 Task: Create Card Event Setup in Board Customer Segmentation to Workspace Brand Management. Create Card Social Media Campaign Execution in Board Data Analytics Techniques to Workspace Brand Management. Create Card Financial Management Review in Board Customer Segmentation and Targeting to Workspace Brand Management
Action: Mouse moved to (426, 542)
Screenshot: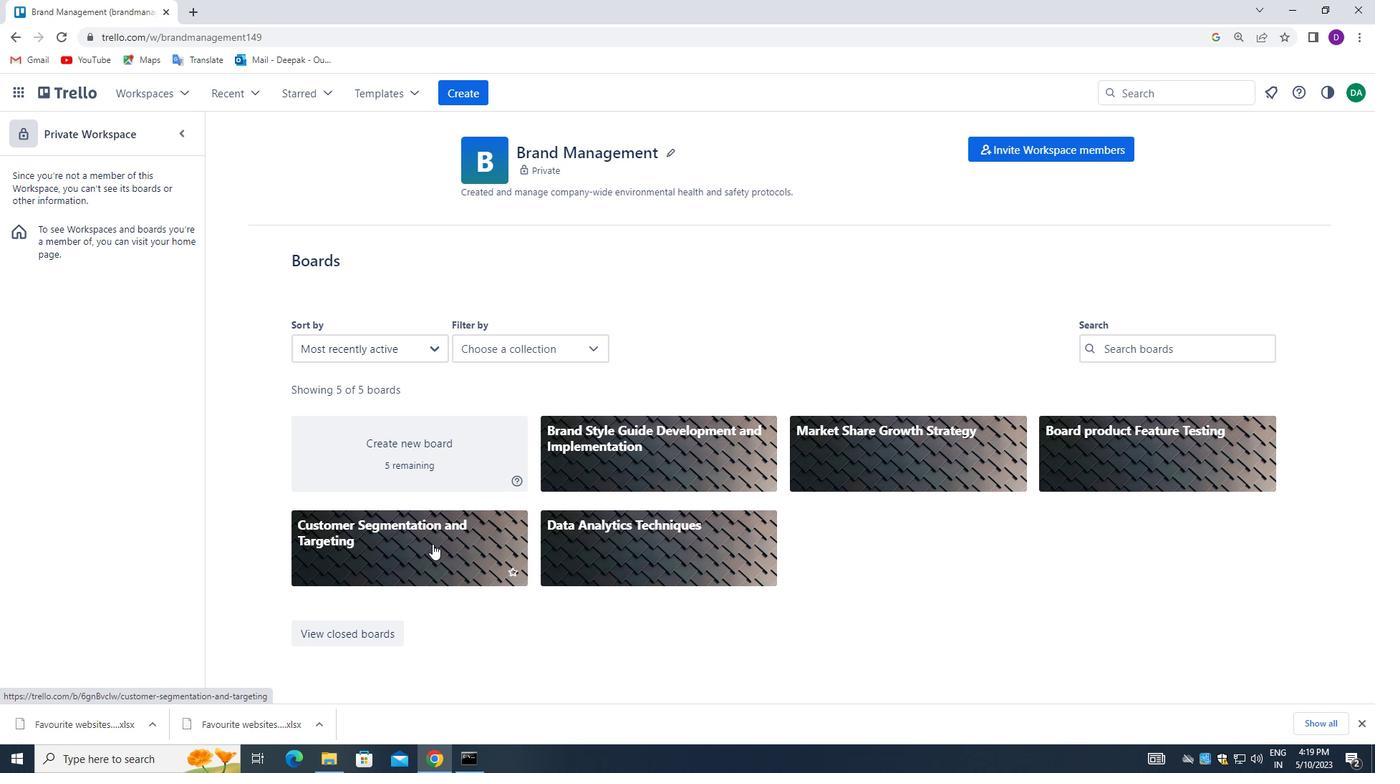 
Action: Mouse pressed left at (426, 542)
Screenshot: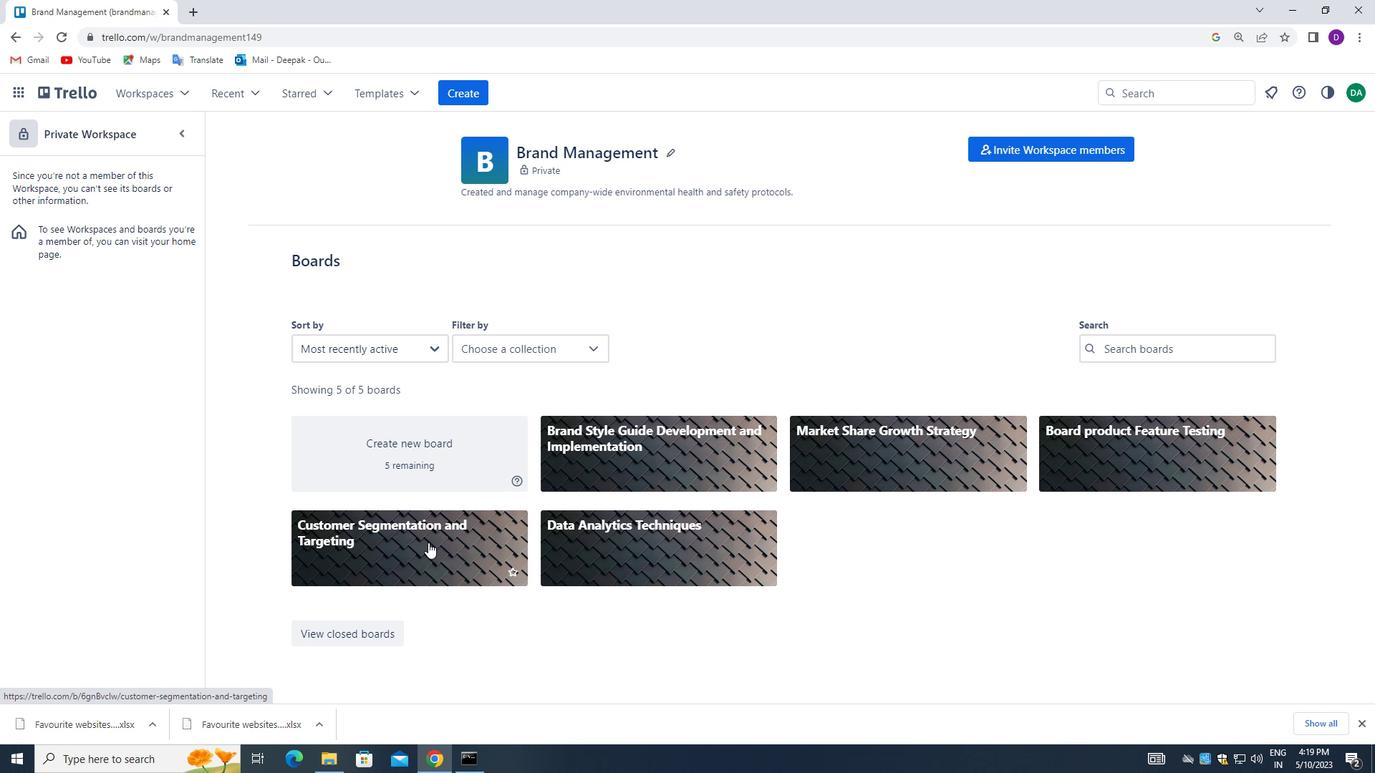 
Action: Mouse moved to (1151, 214)
Screenshot: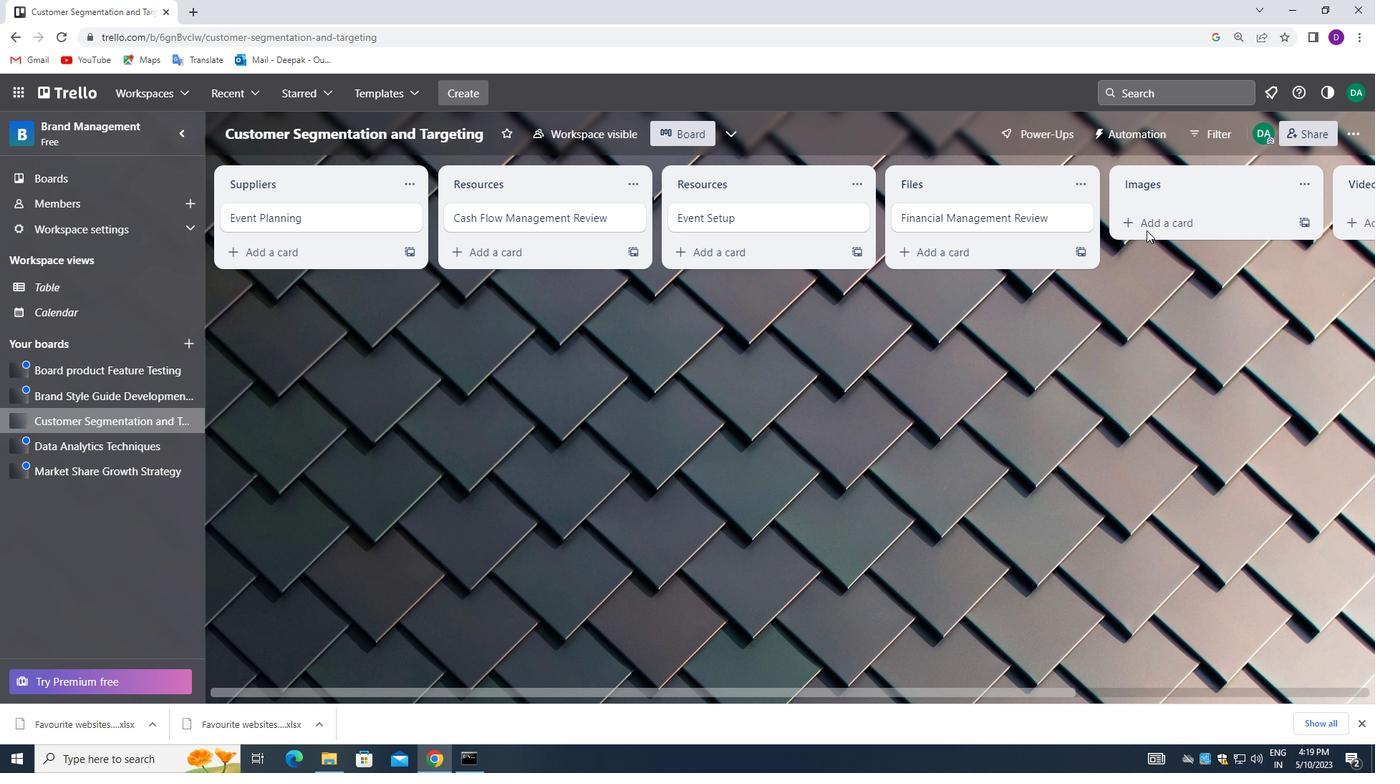 
Action: Mouse pressed left at (1151, 214)
Screenshot: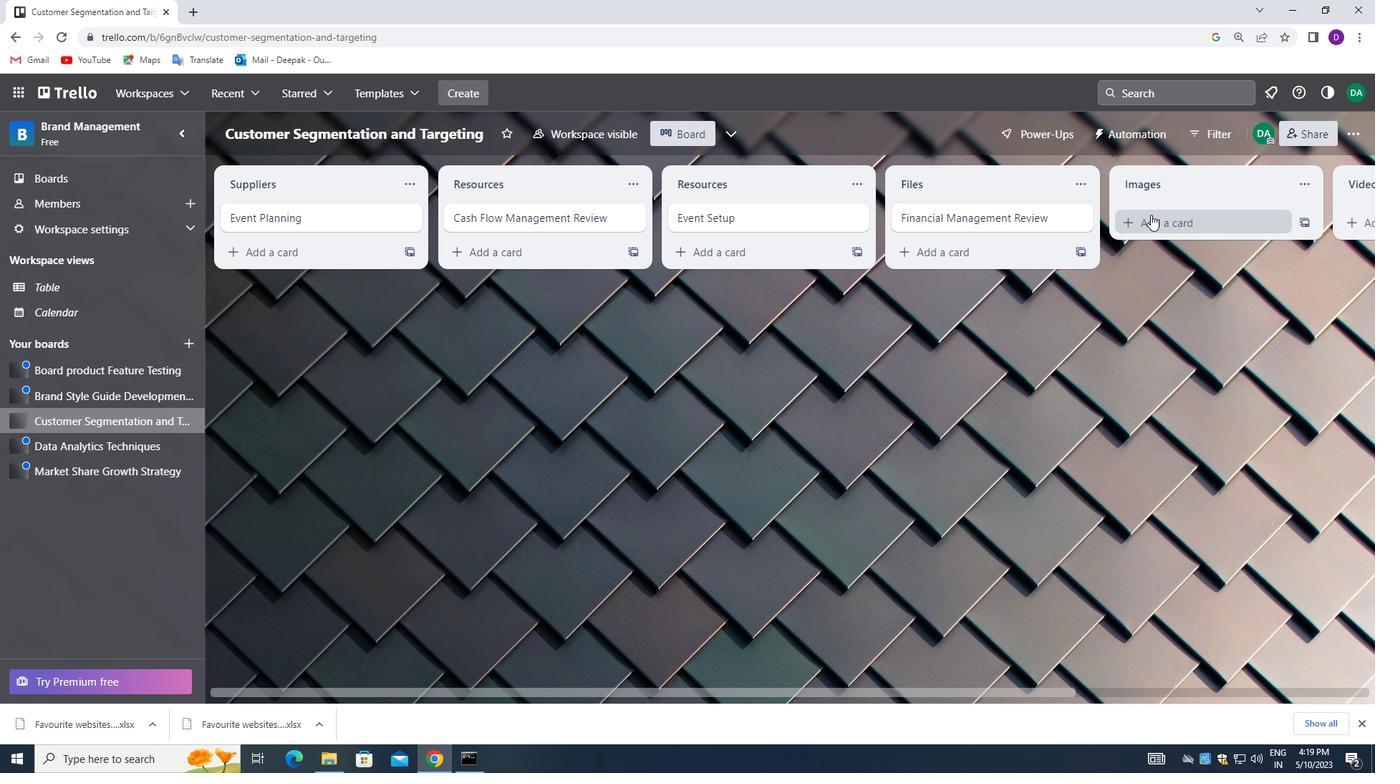 
Action: Mouse moved to (1150, 221)
Screenshot: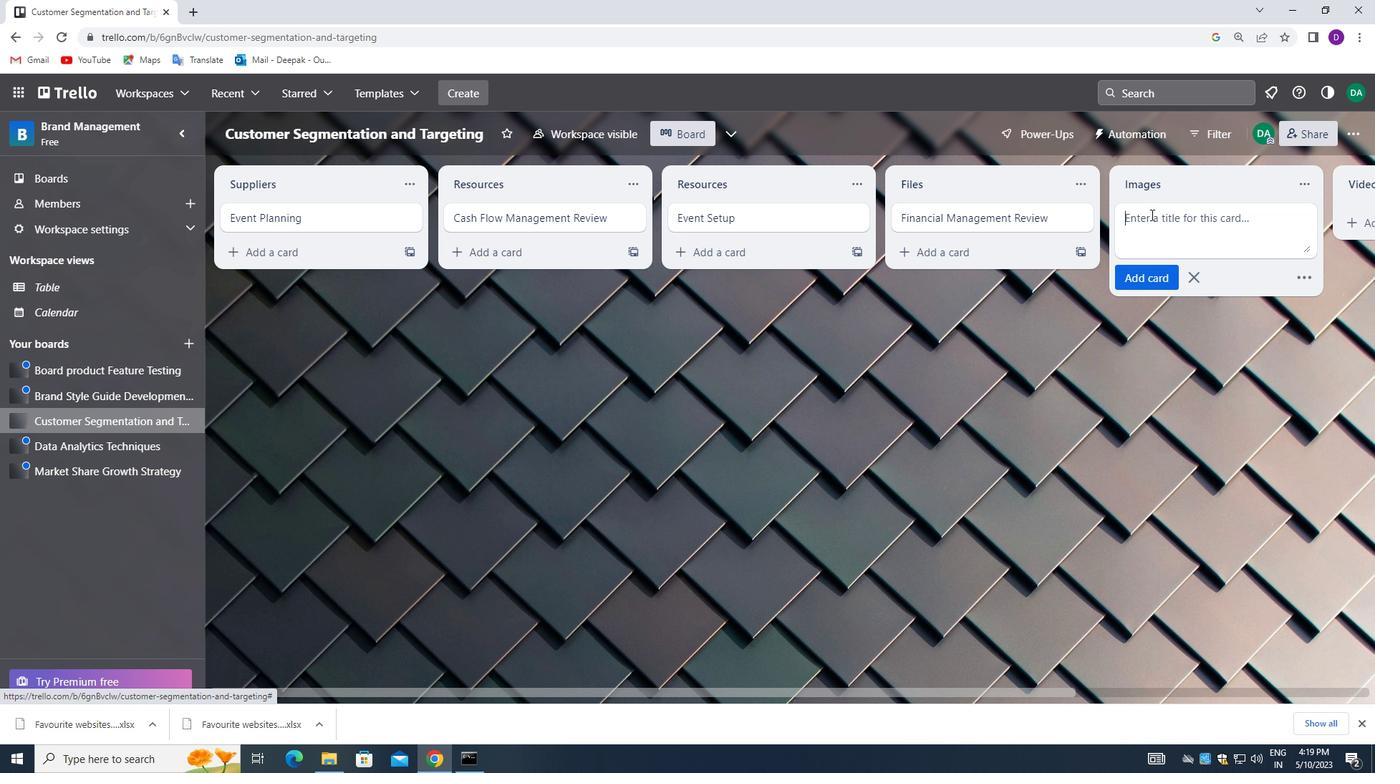 
Action: Mouse pressed left at (1150, 221)
Screenshot: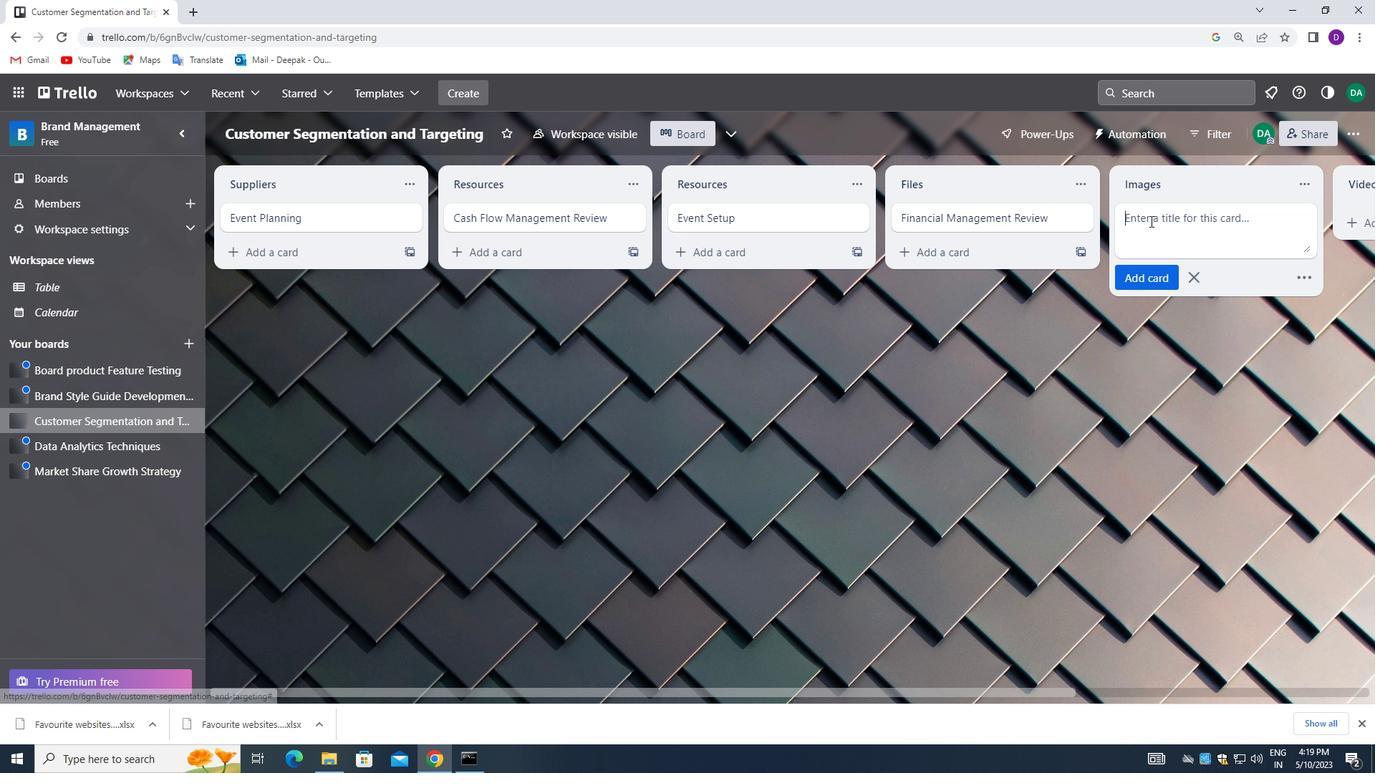 
Action: Mouse moved to (1007, 327)
Screenshot: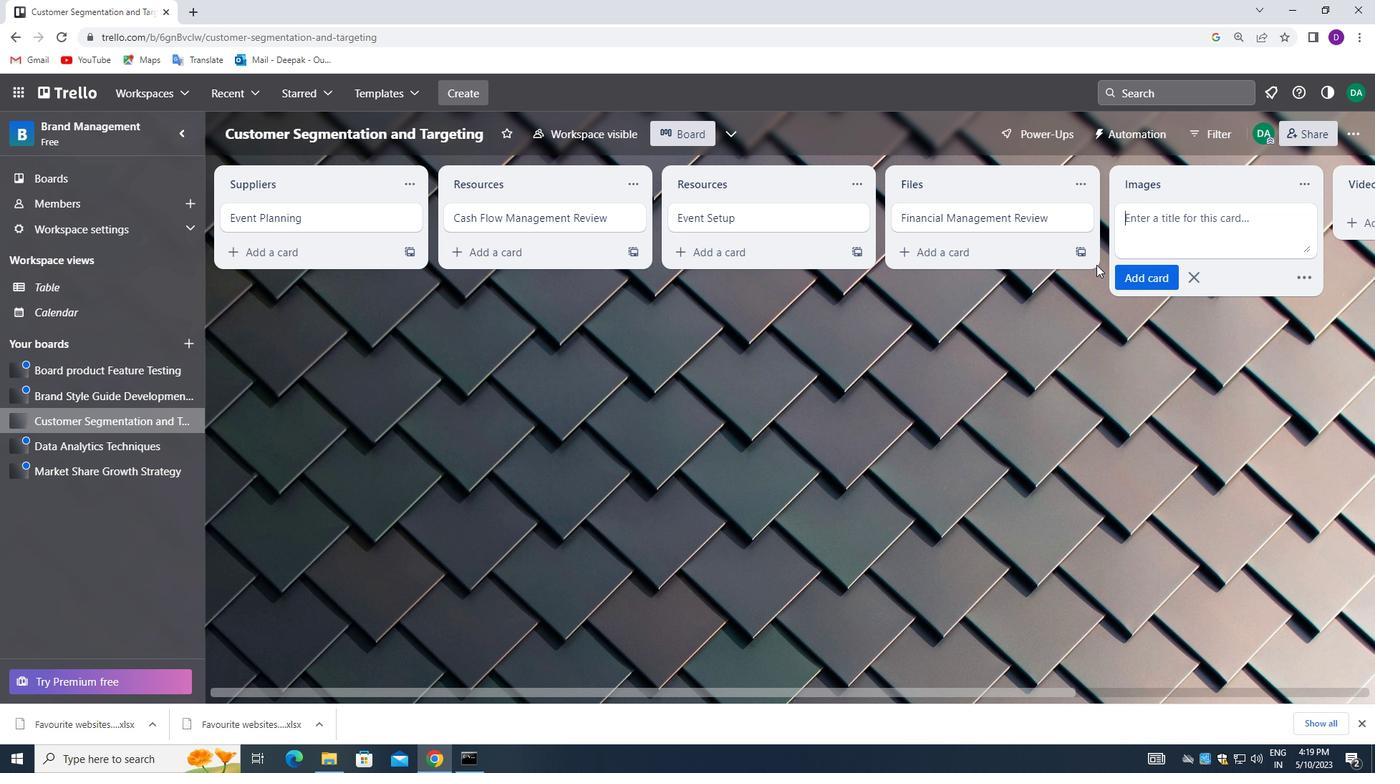 
Action: Key pressed <Key.shift_r>Event<Key.space><Key.shift_r>Setup<Key.space>
Screenshot: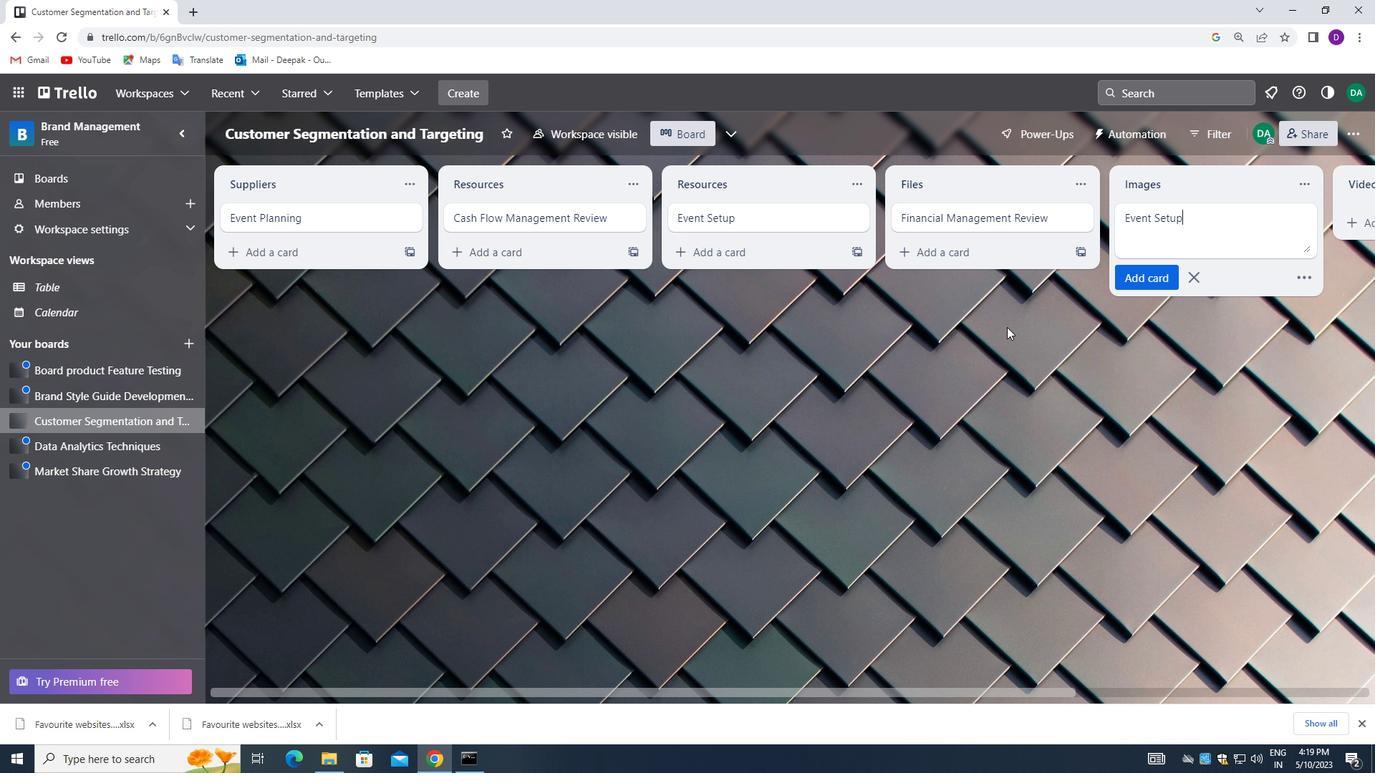
Action: Mouse moved to (1007, 410)
Screenshot: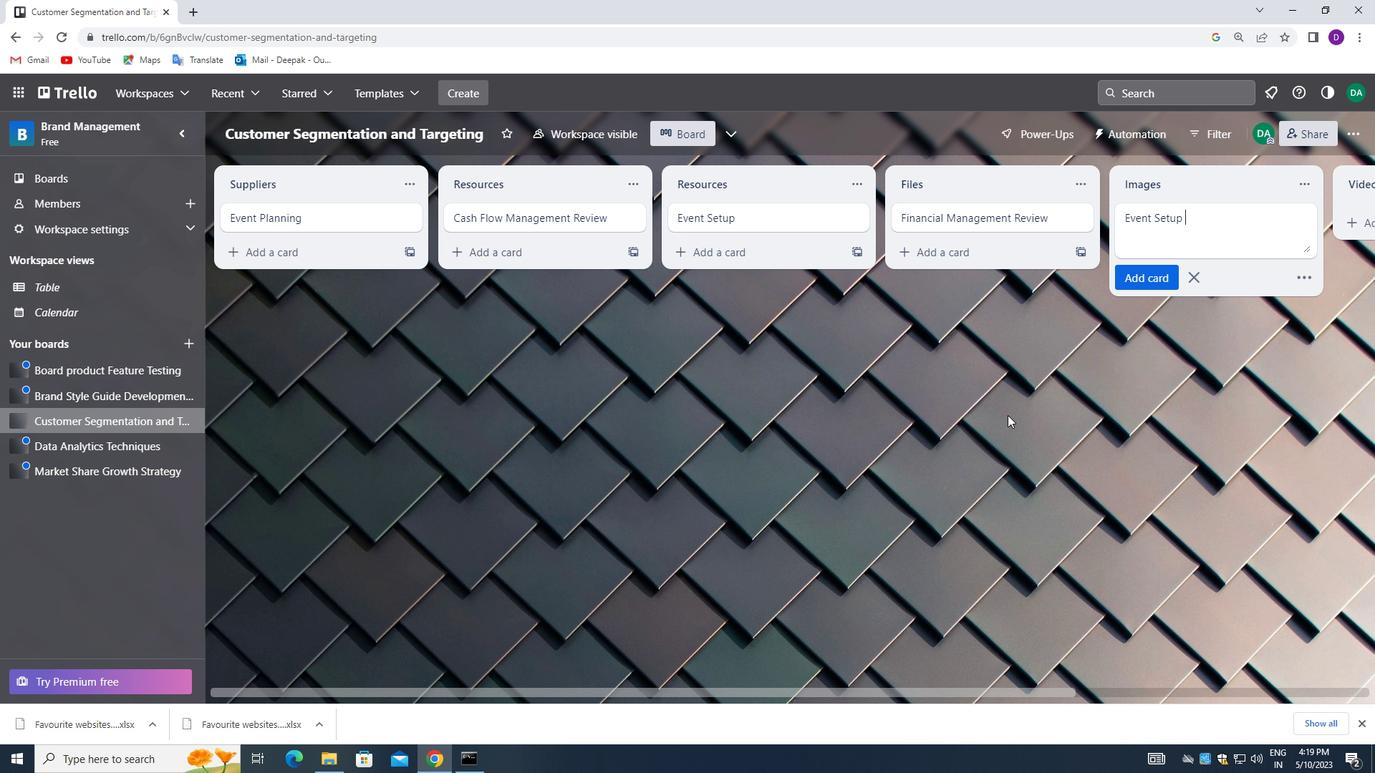 
Action: Mouse pressed left at (1007, 410)
Screenshot: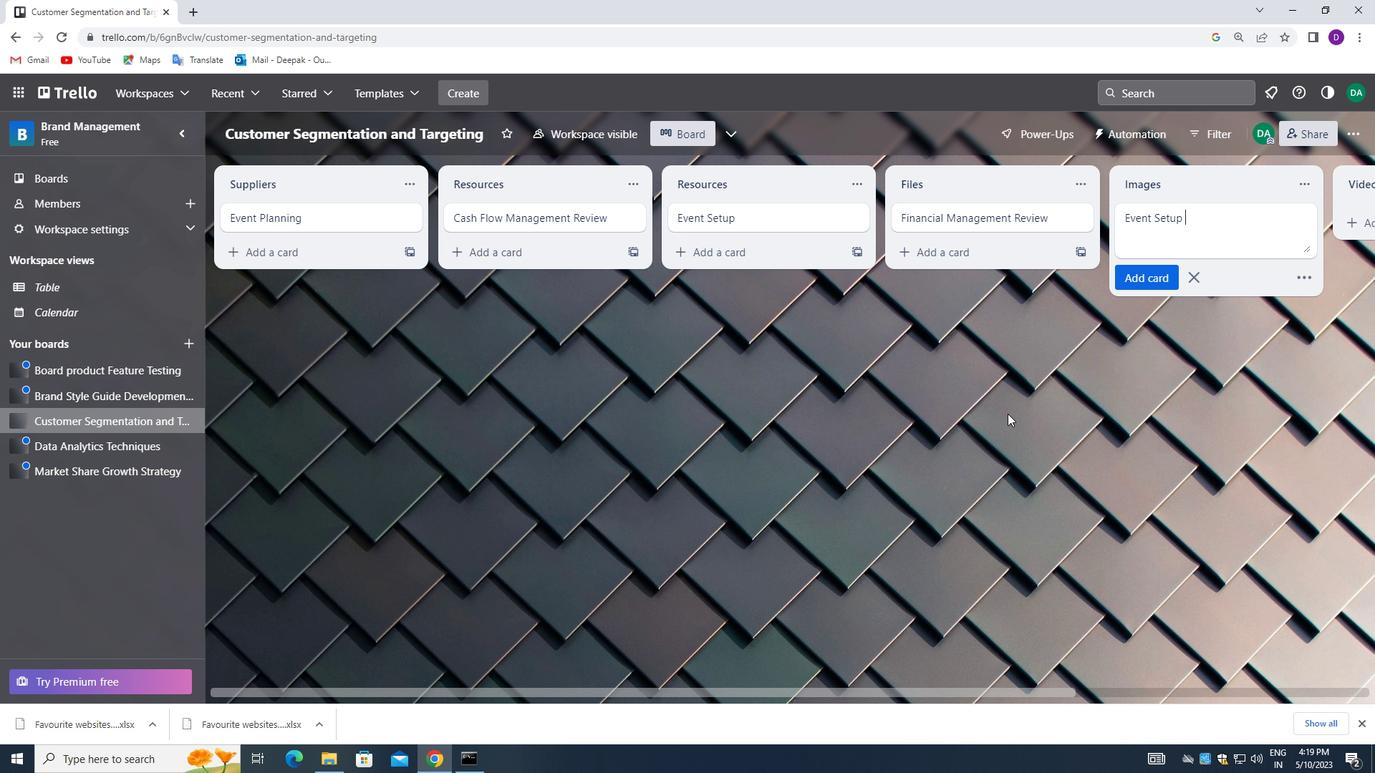 
Action: Mouse moved to (97, 451)
Screenshot: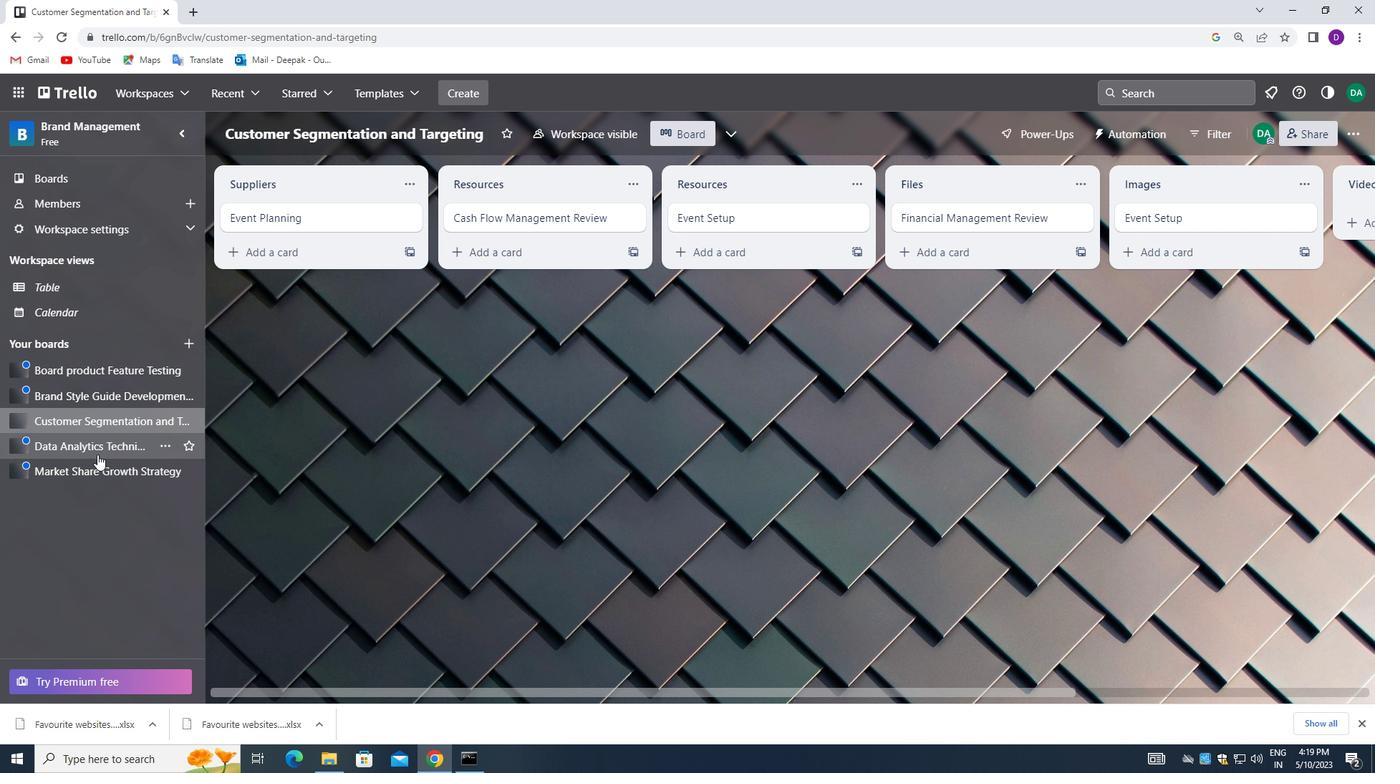 
Action: Mouse pressed left at (97, 451)
Screenshot: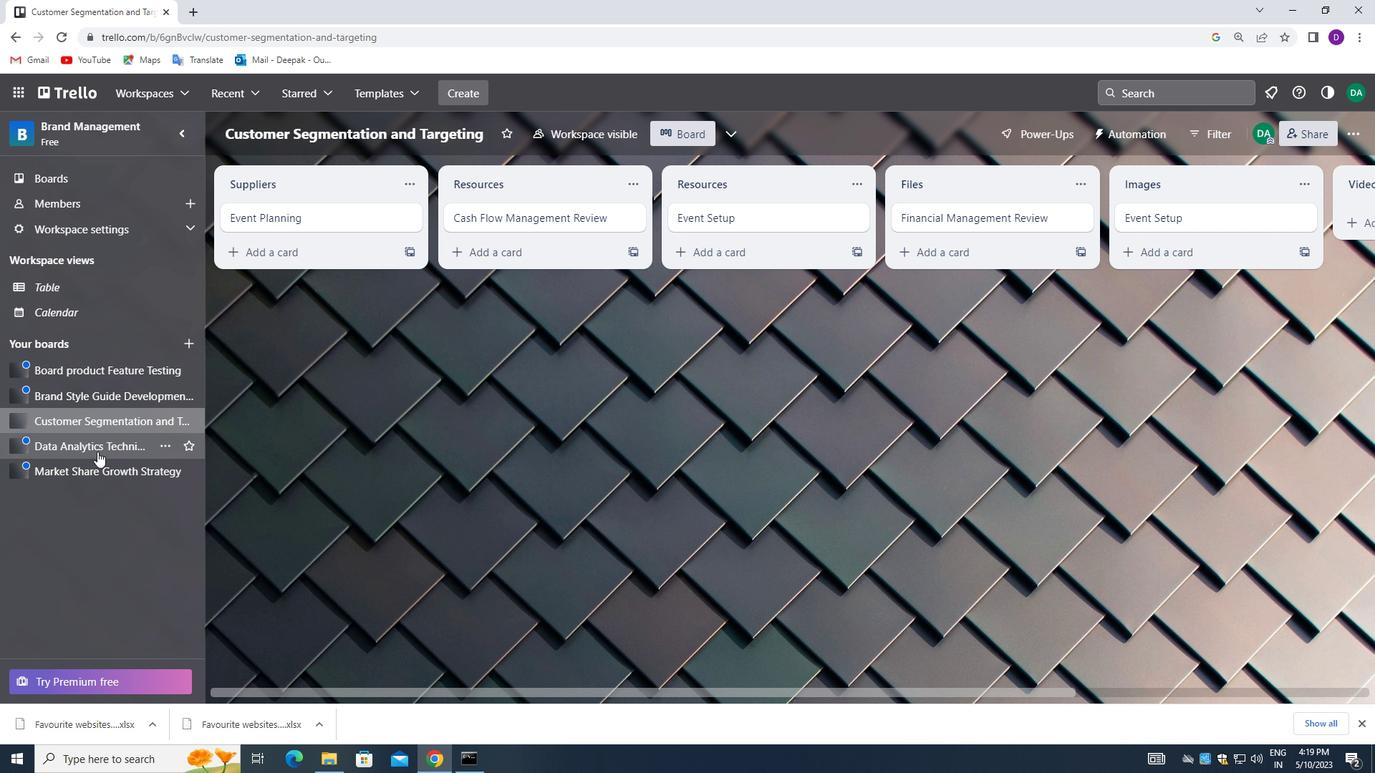 
Action: Mouse moved to (702, 223)
Screenshot: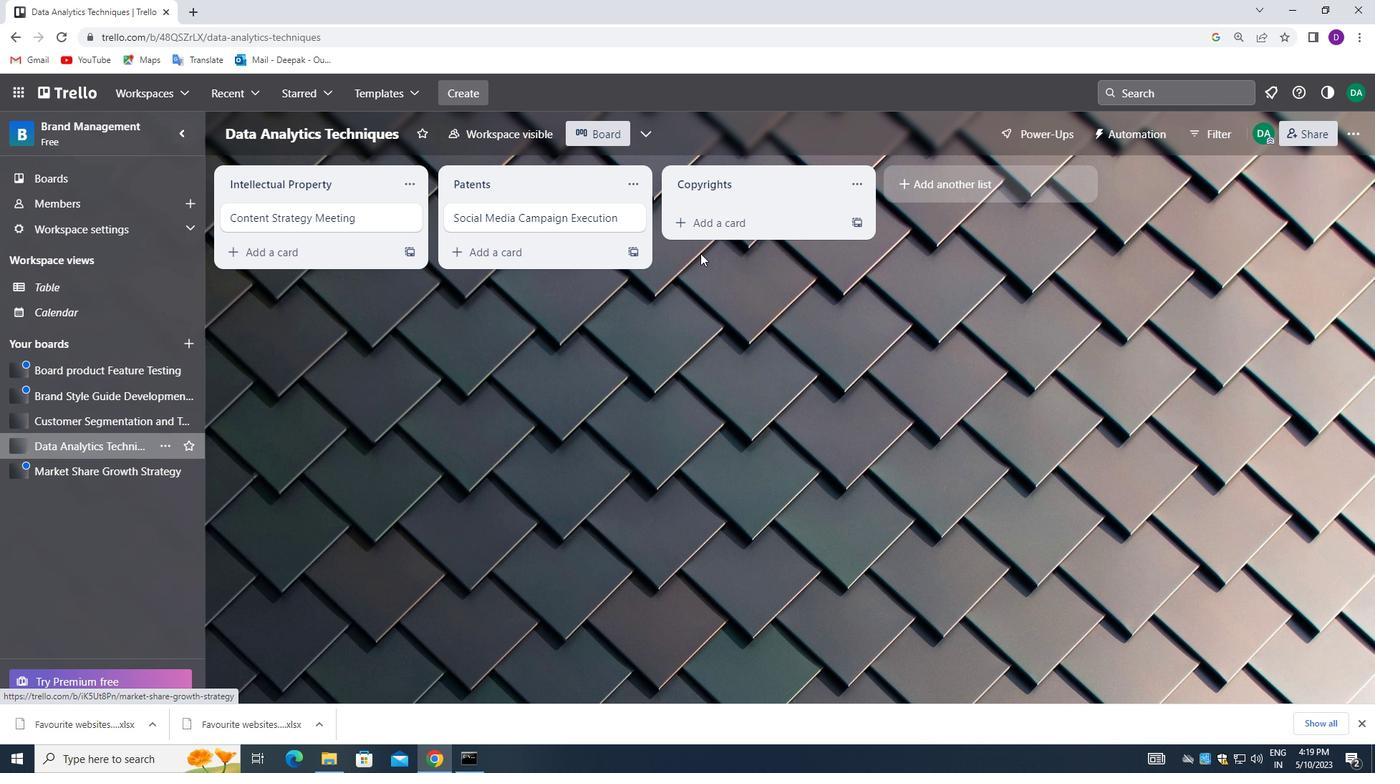 
Action: Mouse pressed left at (702, 223)
Screenshot: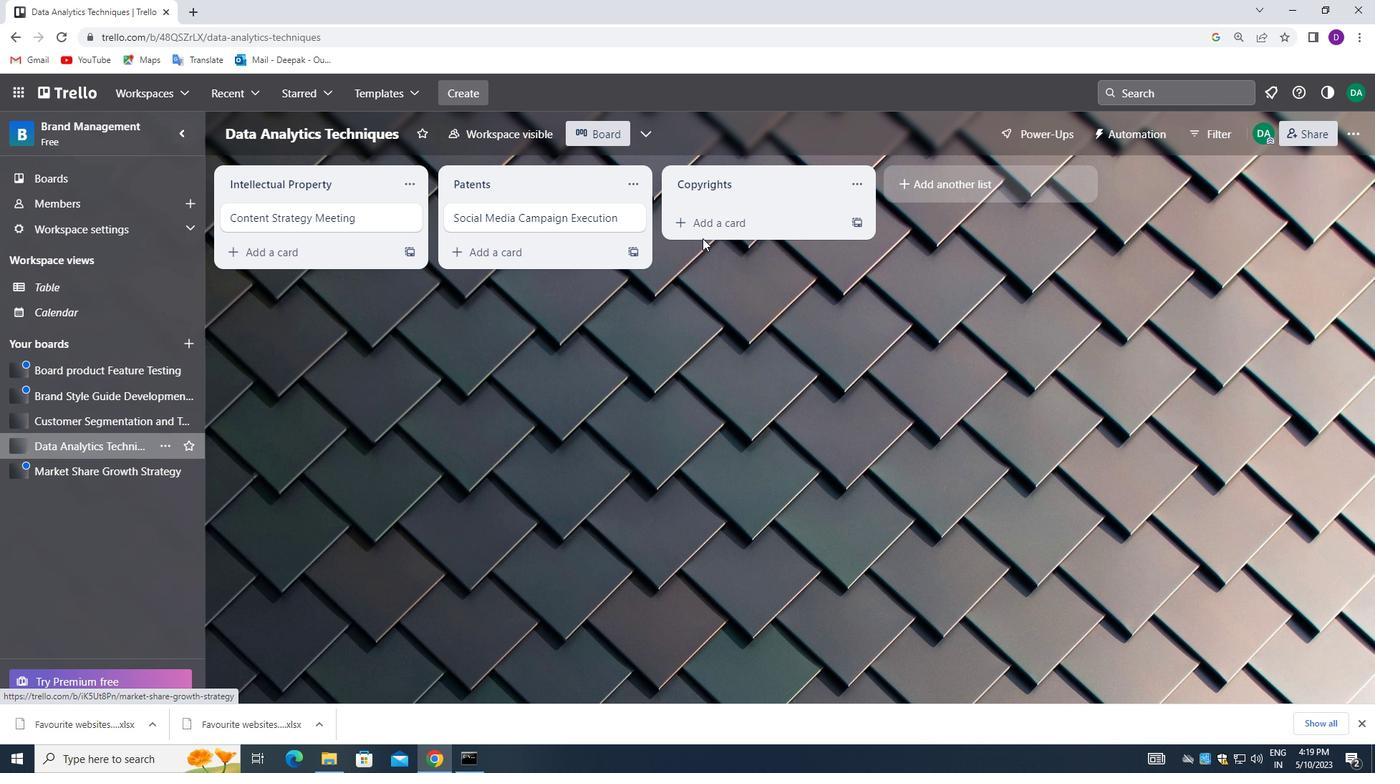 
Action: Mouse moved to (709, 216)
Screenshot: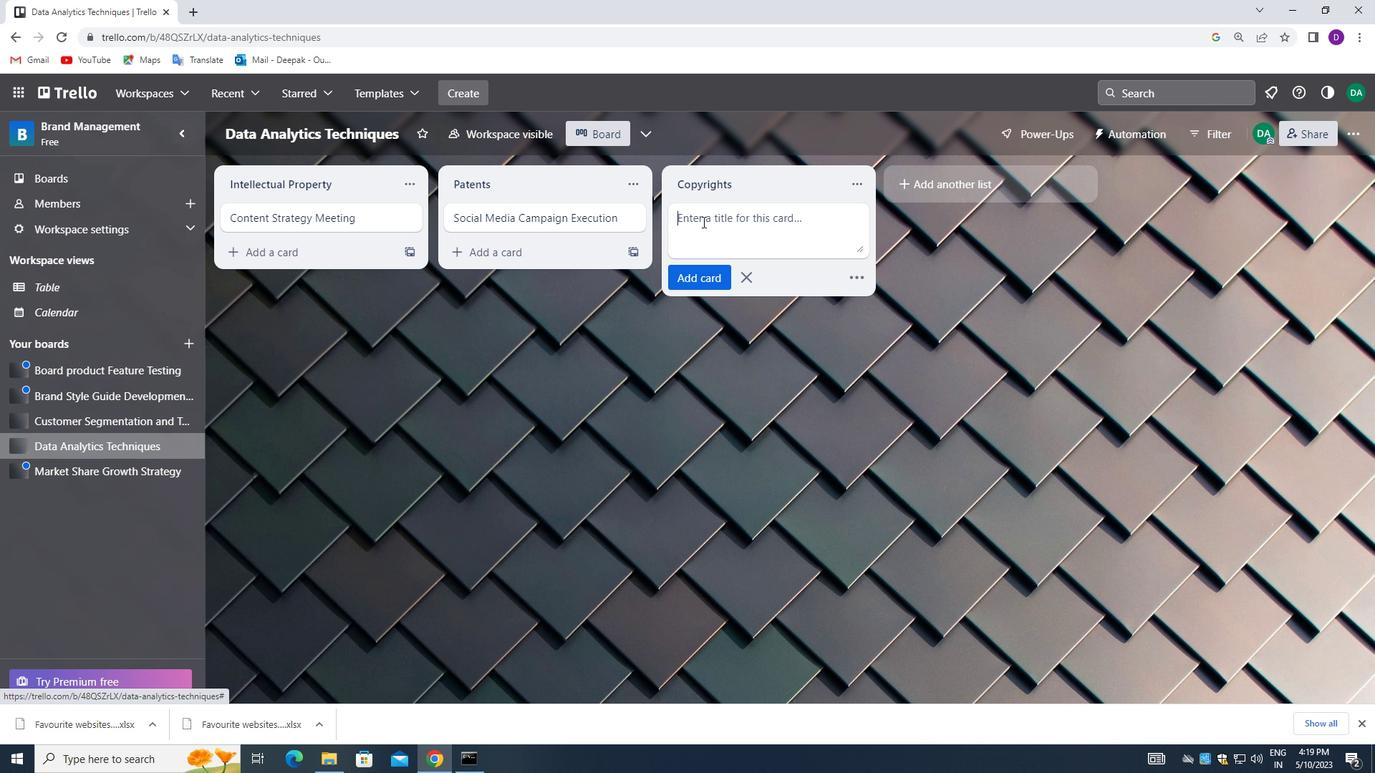 
Action: Mouse pressed left at (709, 216)
Screenshot: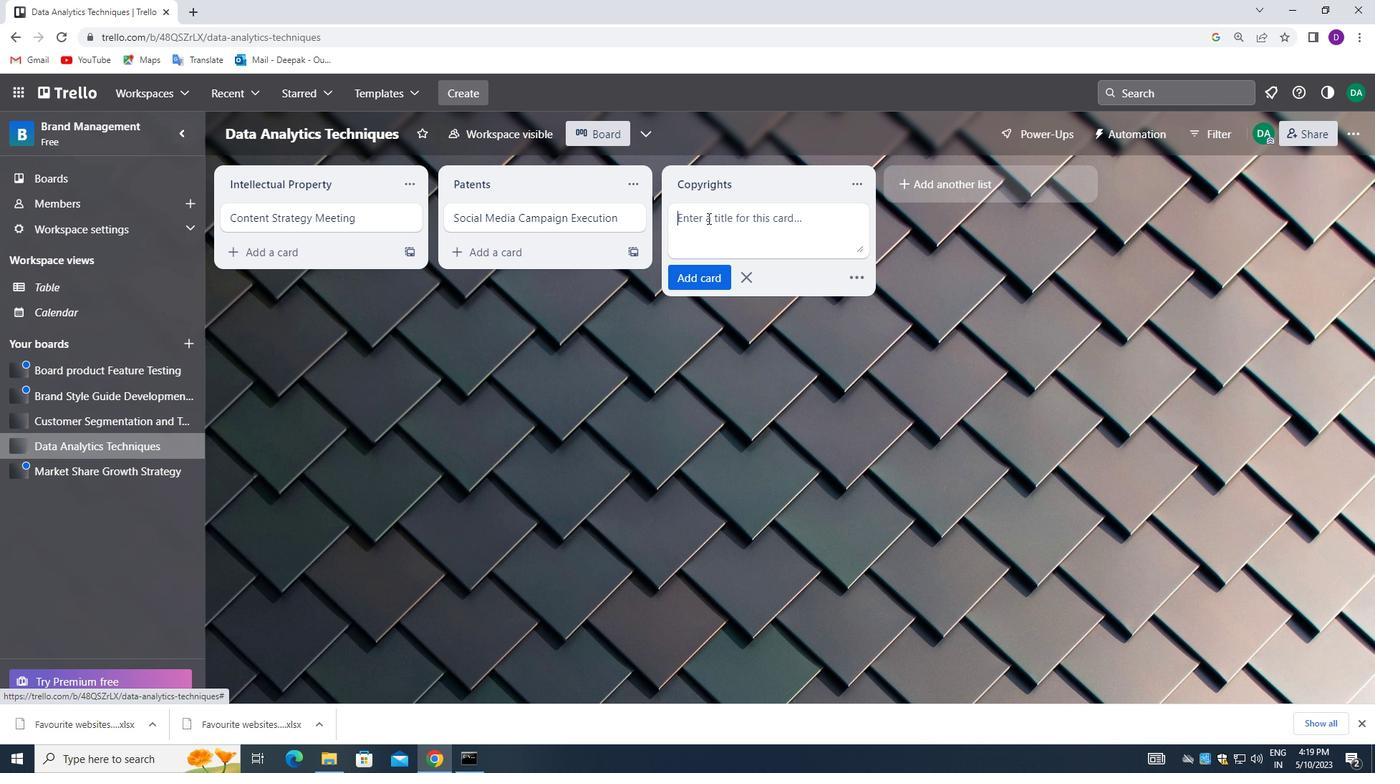 
Action: Mouse moved to (707, 270)
Screenshot: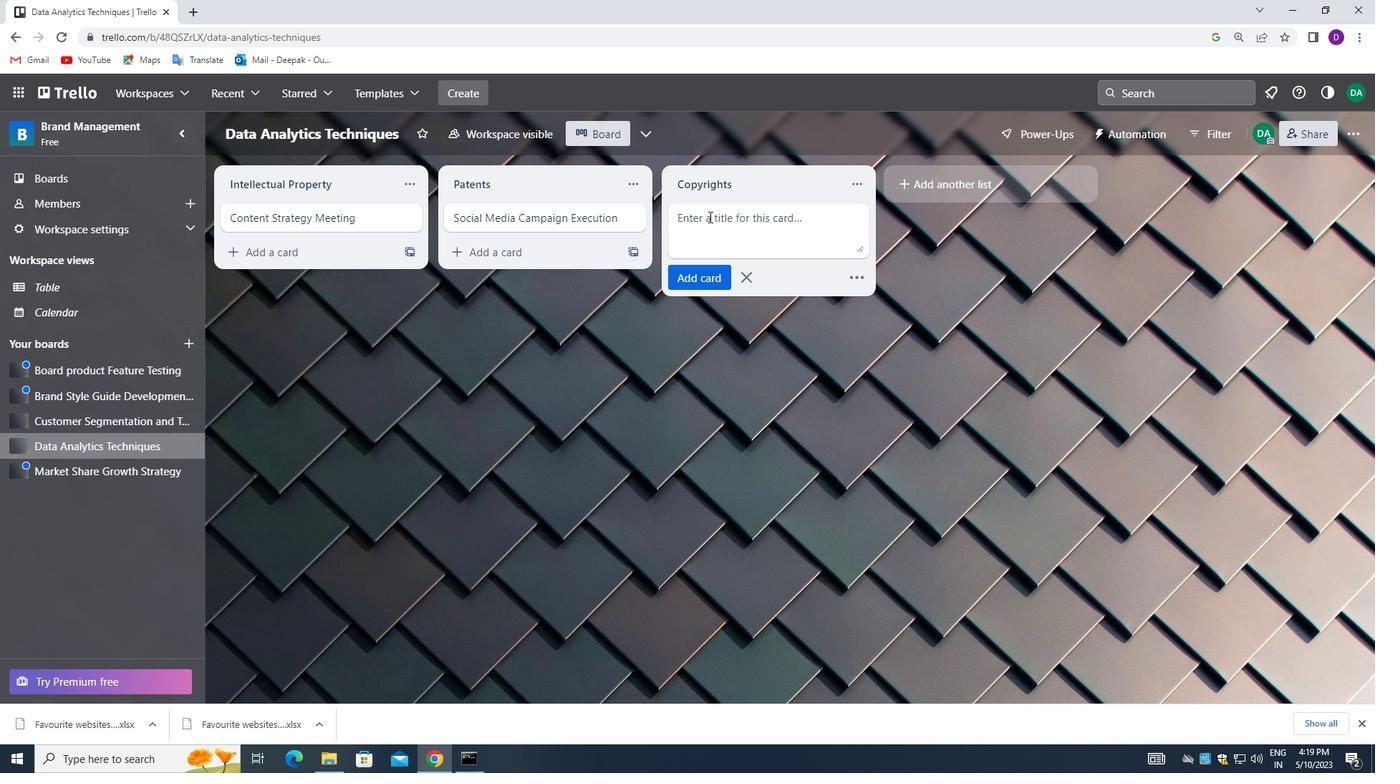 
Action: Key pressed <Key.shift_r>Social<Key.space><Key.shift>MEDIA<Key.space><Key.shift_r>CAMPAIG<Key.space><Key.backspace><Key.backspace>GN<Key.space><Key.shift_r>EXECUTION<Key.space>
Screenshot: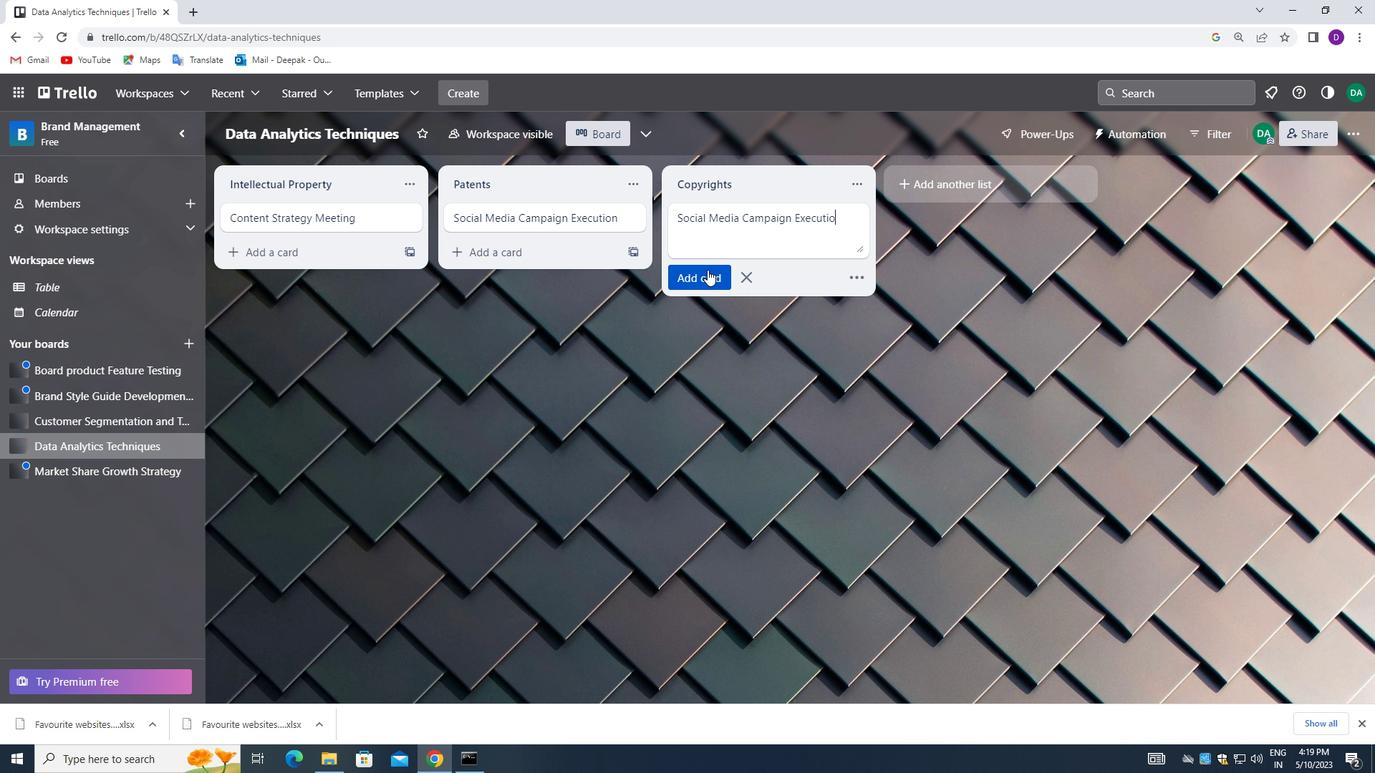
Action: Mouse moved to (757, 364)
Screenshot: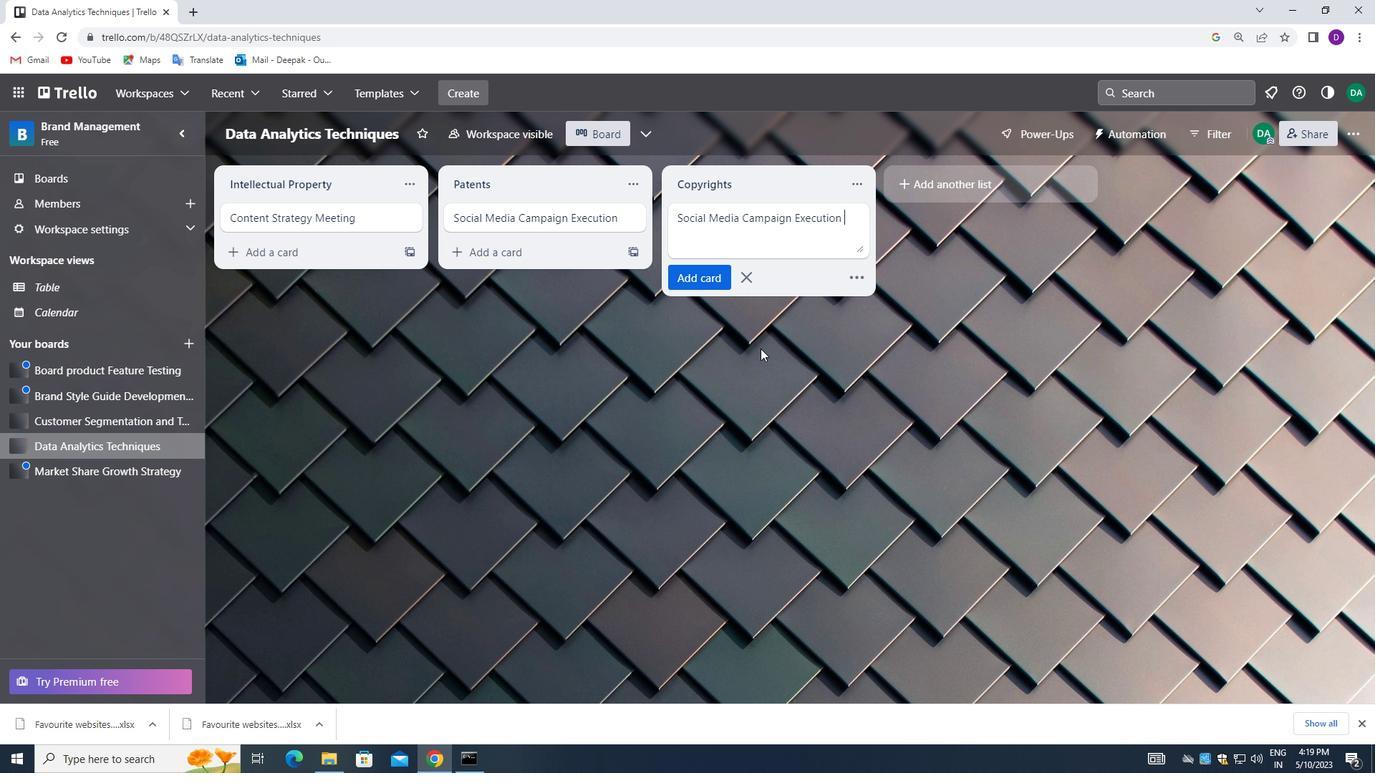 
Action: Mouse pressed left at (757, 364)
Screenshot: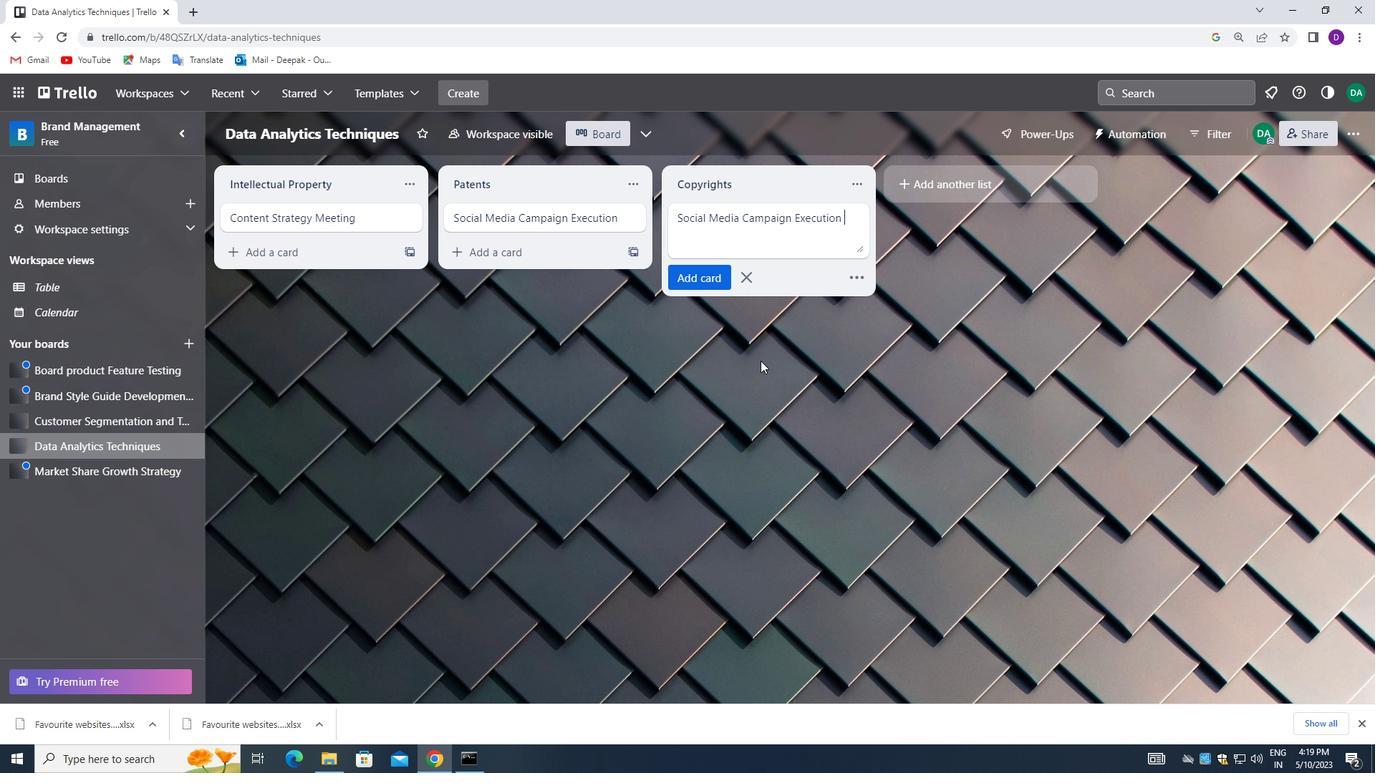 
Action: Mouse moved to (78, 422)
Screenshot: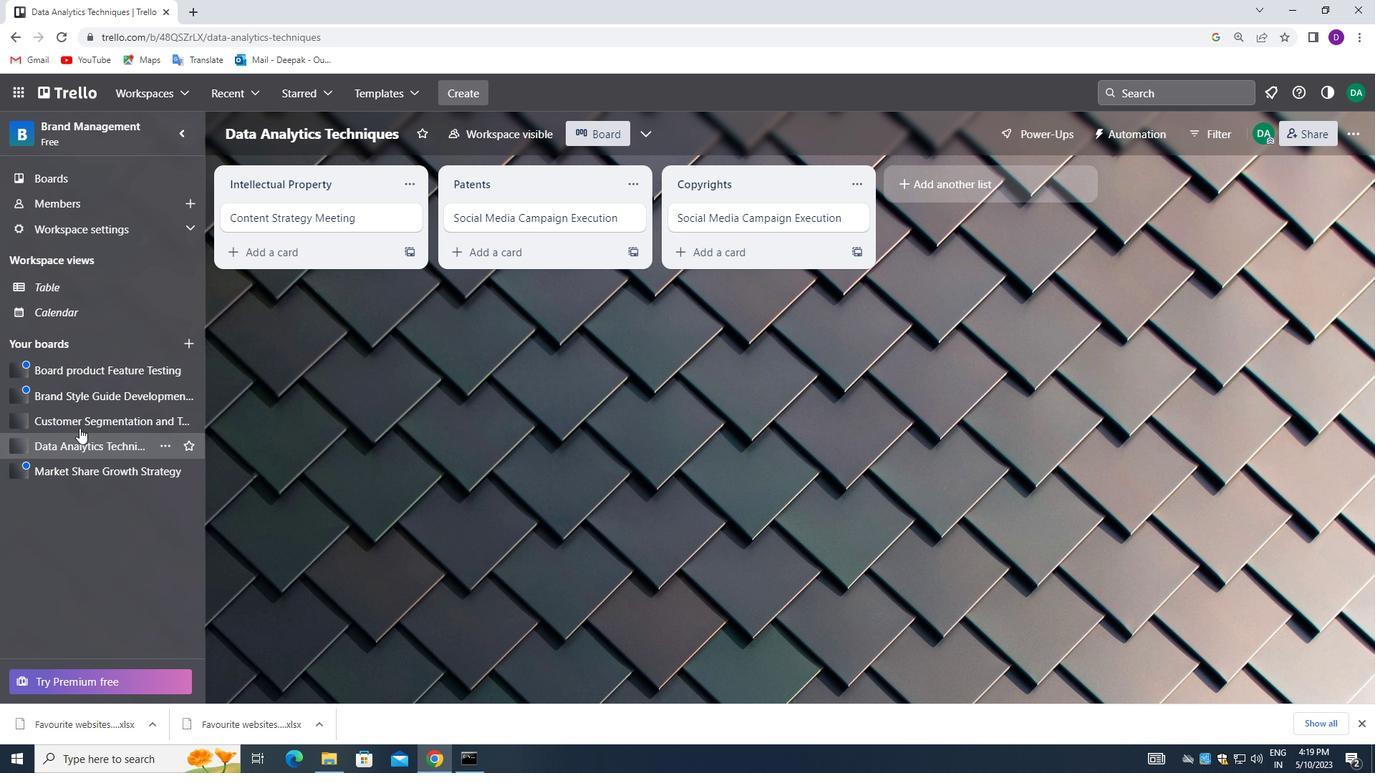 
Action: Mouse pressed left at (78, 422)
Screenshot: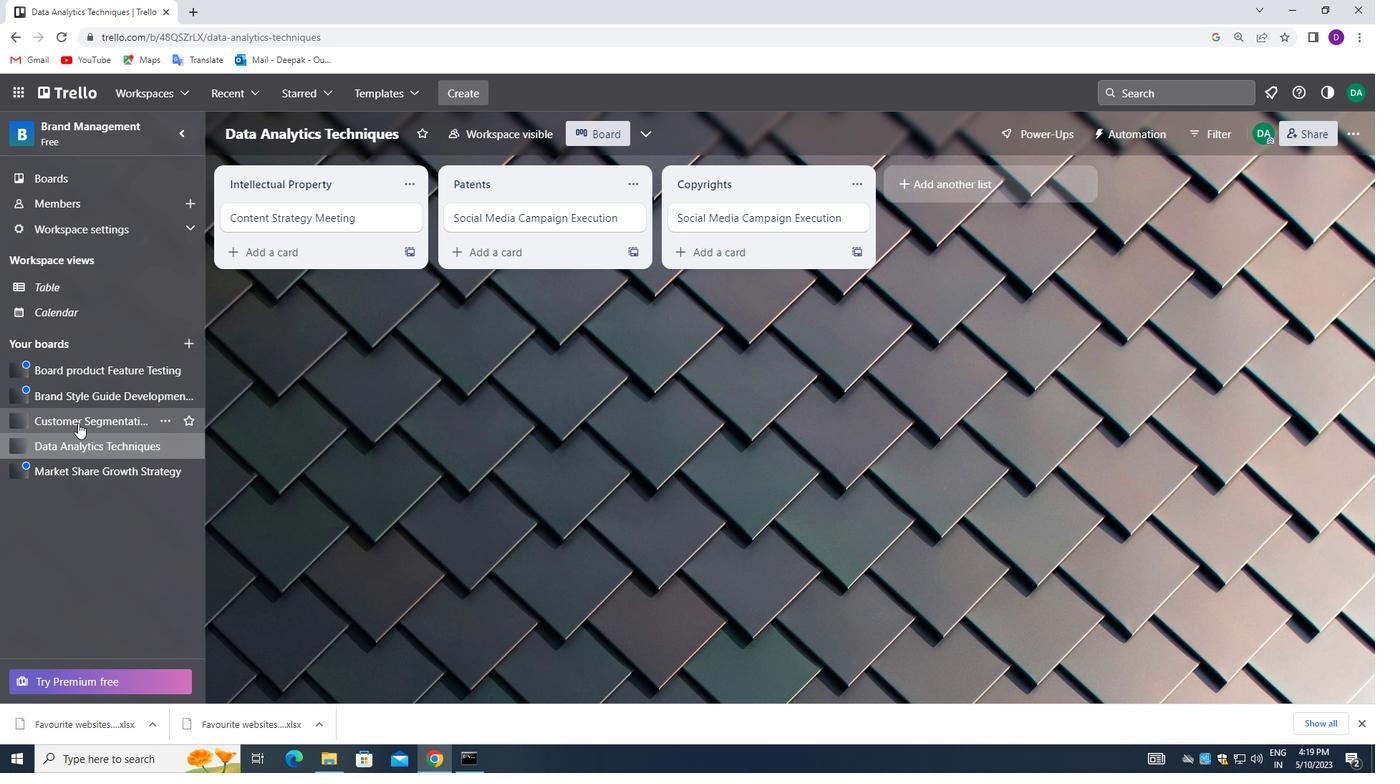 
Action: Mouse moved to (518, 693)
Screenshot: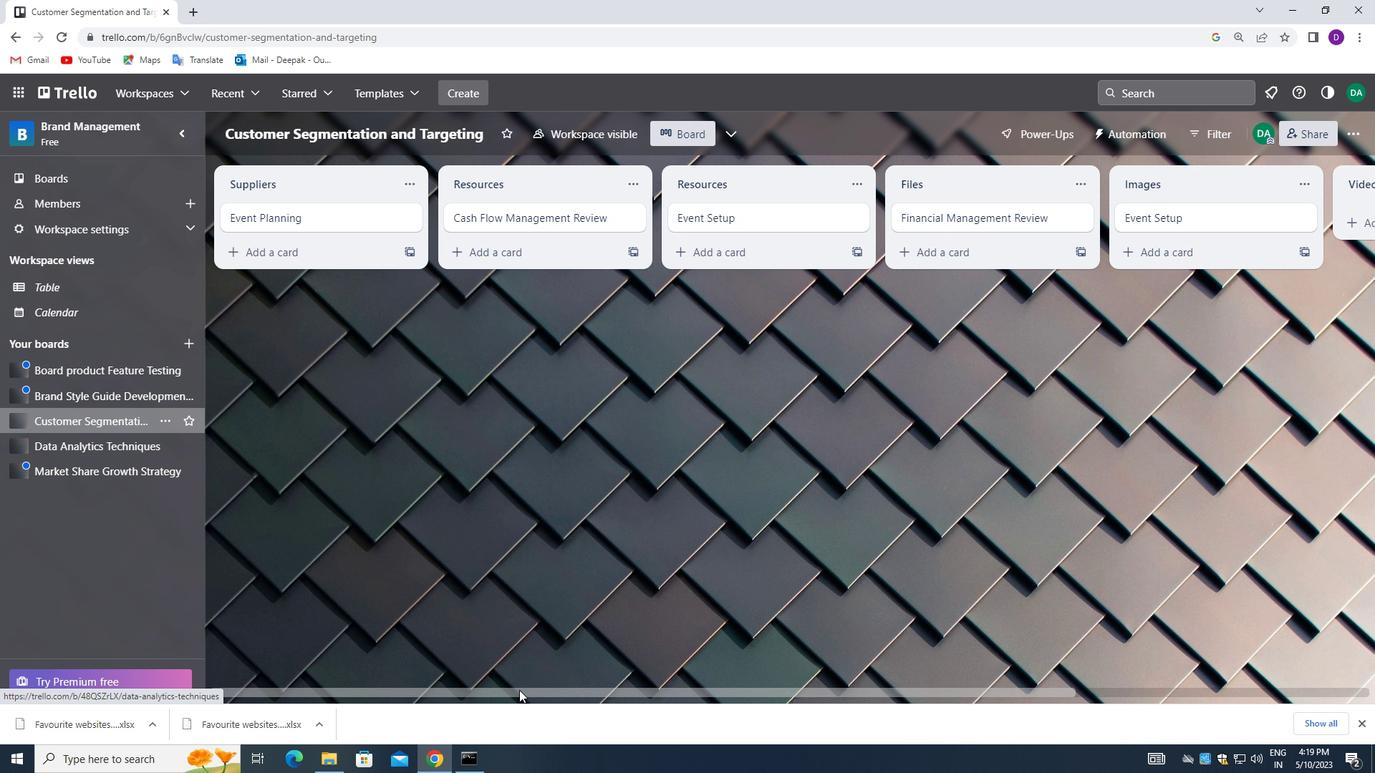 
Action: Mouse pressed left at (518, 693)
Screenshot: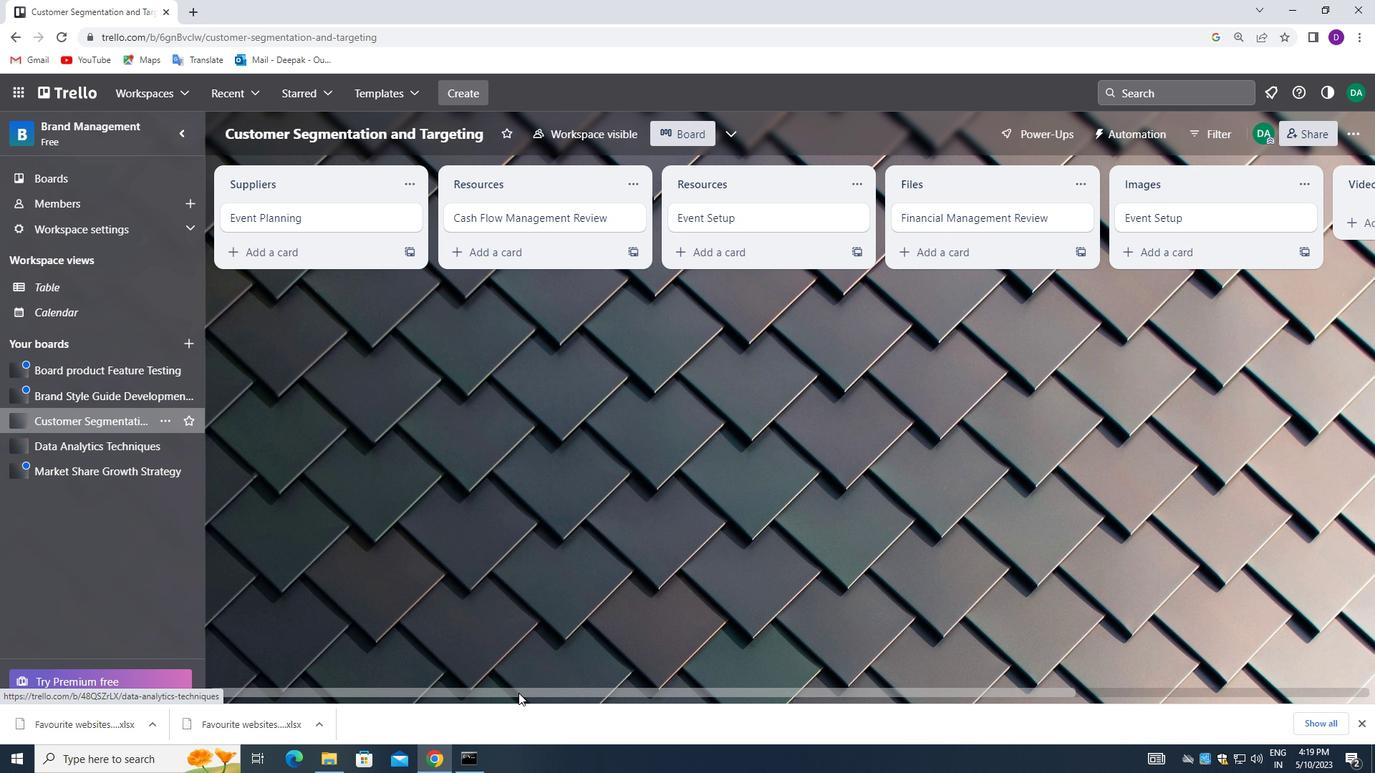 
Action: Mouse moved to (1025, 227)
Screenshot: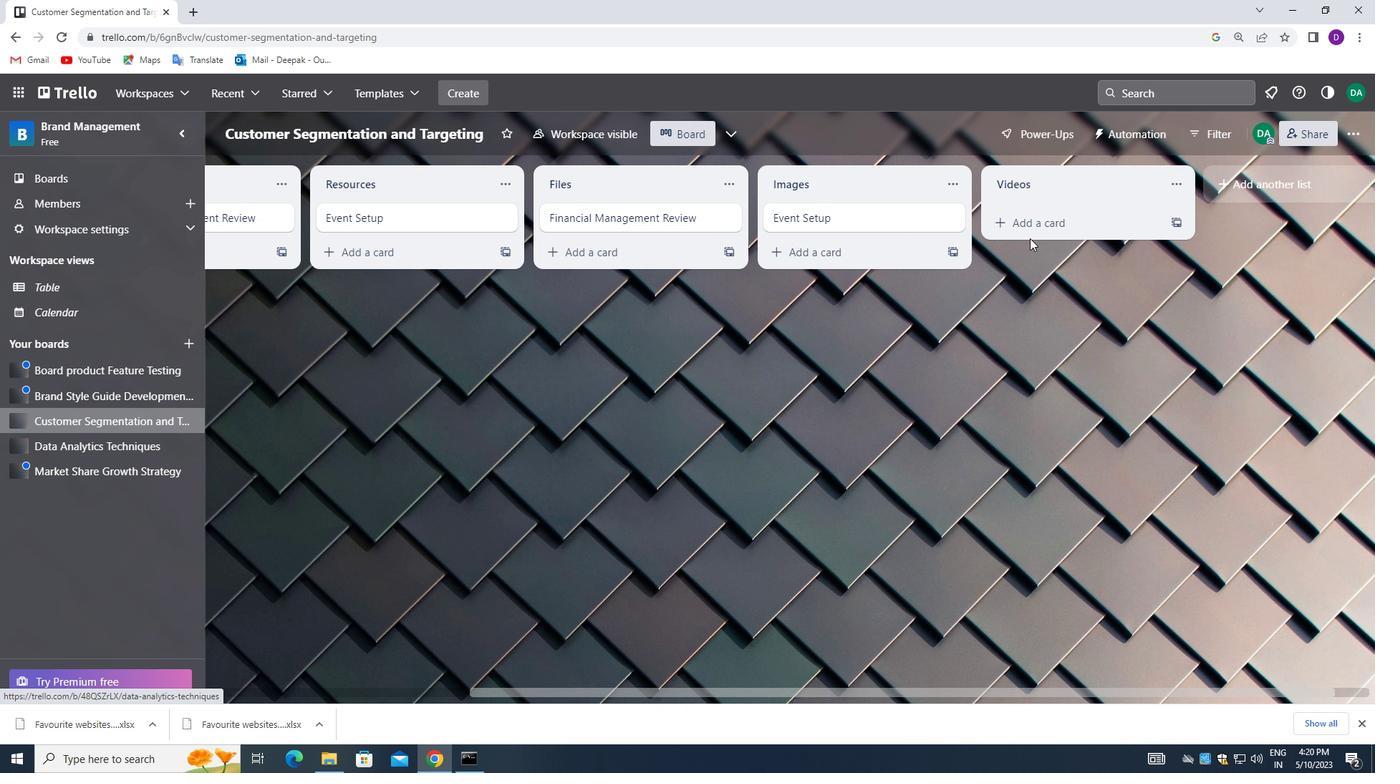 
Action: Mouse pressed left at (1025, 227)
Screenshot: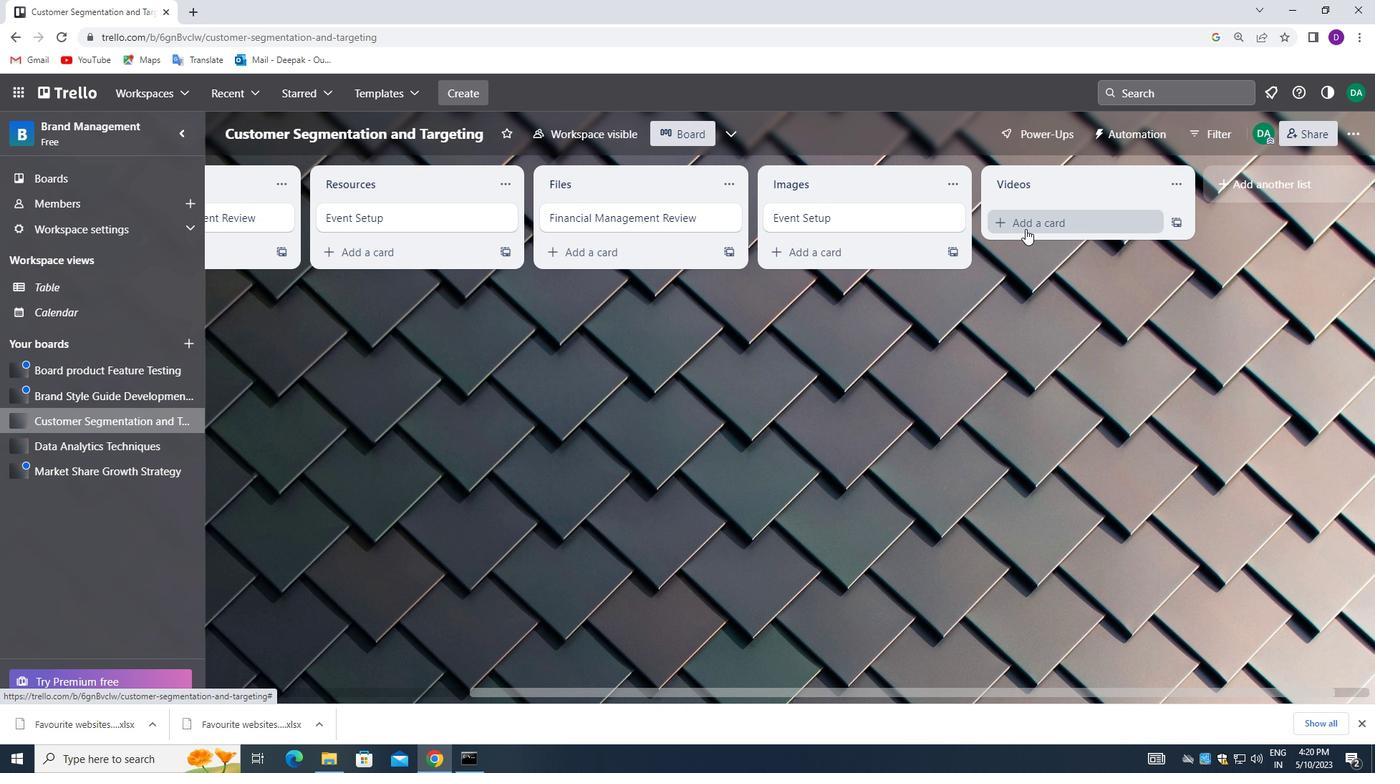 
Action: Mouse pressed left at (1025, 227)
Screenshot: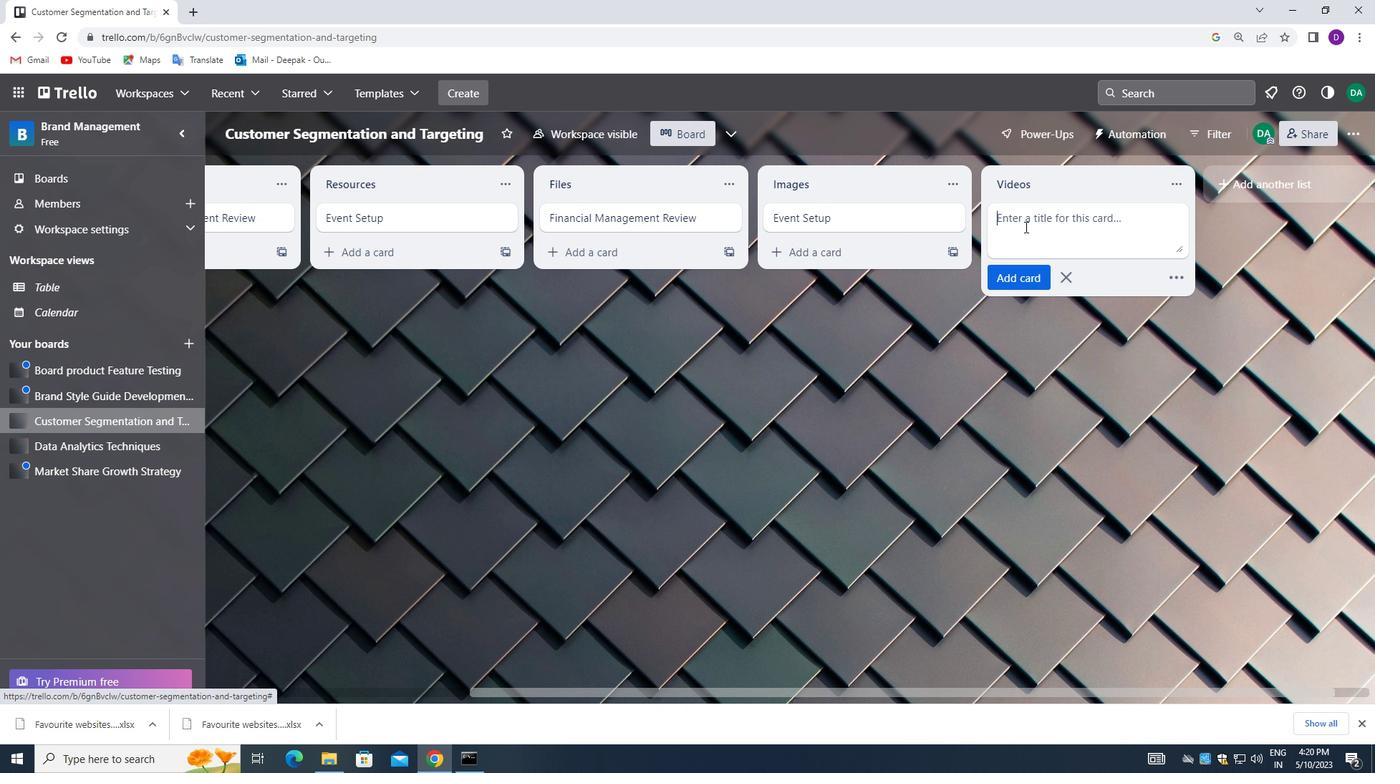 
Action: Mouse moved to (831, 381)
Screenshot: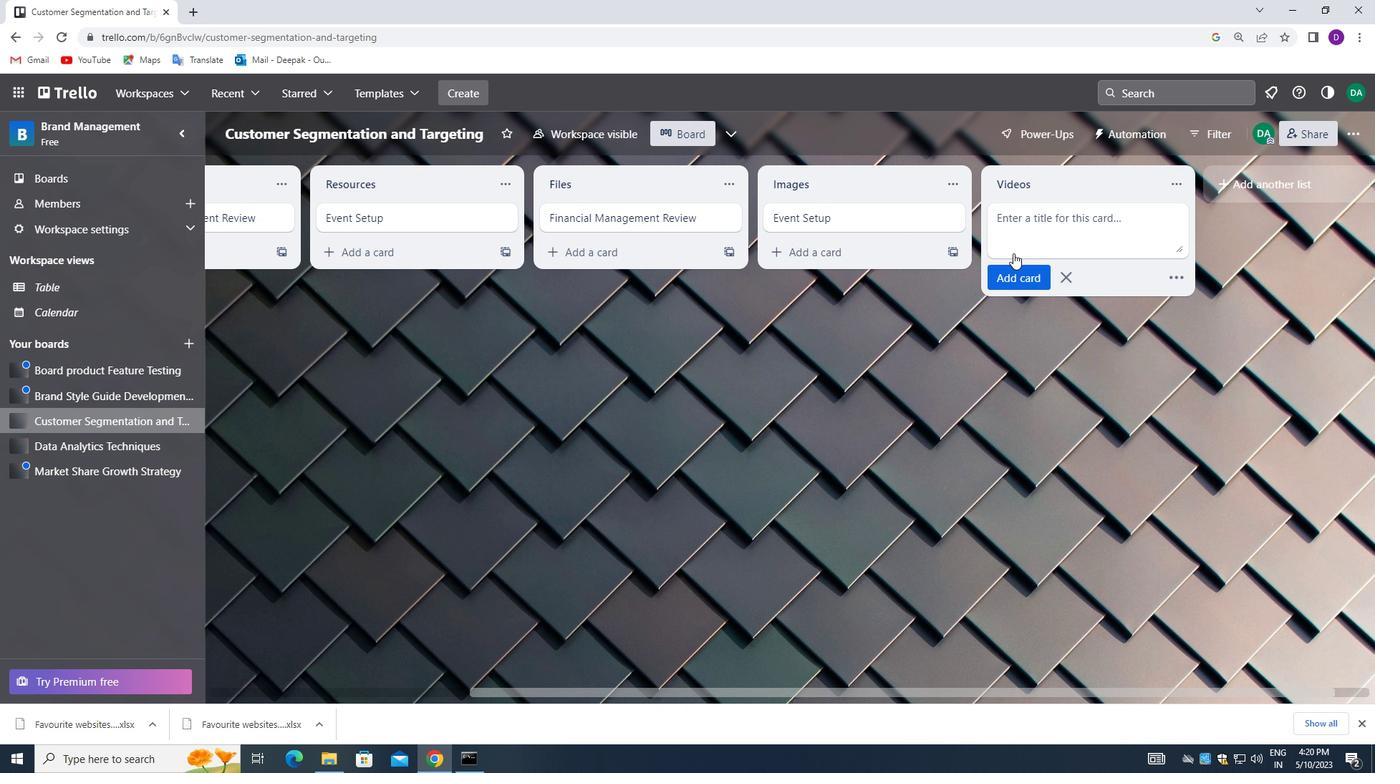 
Action: Key pressed <Key.shift_r>F<Key.backspace><Key.shift_r>FINANCIAL<Key.space><Key.shift>MANAGEMENT<Key.space><Key.shift_r><Key.shift_r><Key.shift_r>REVIEW
Screenshot: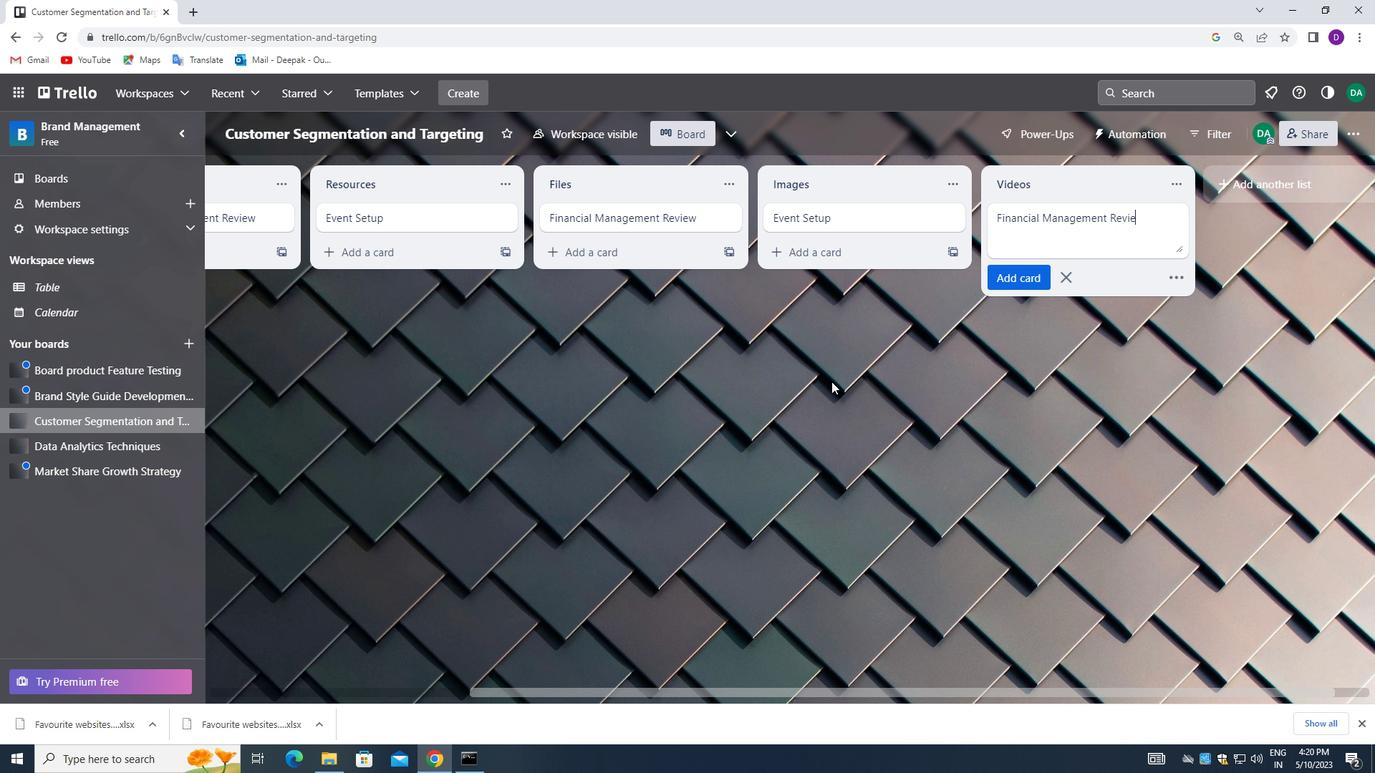 
Action: Mouse moved to (914, 366)
Screenshot: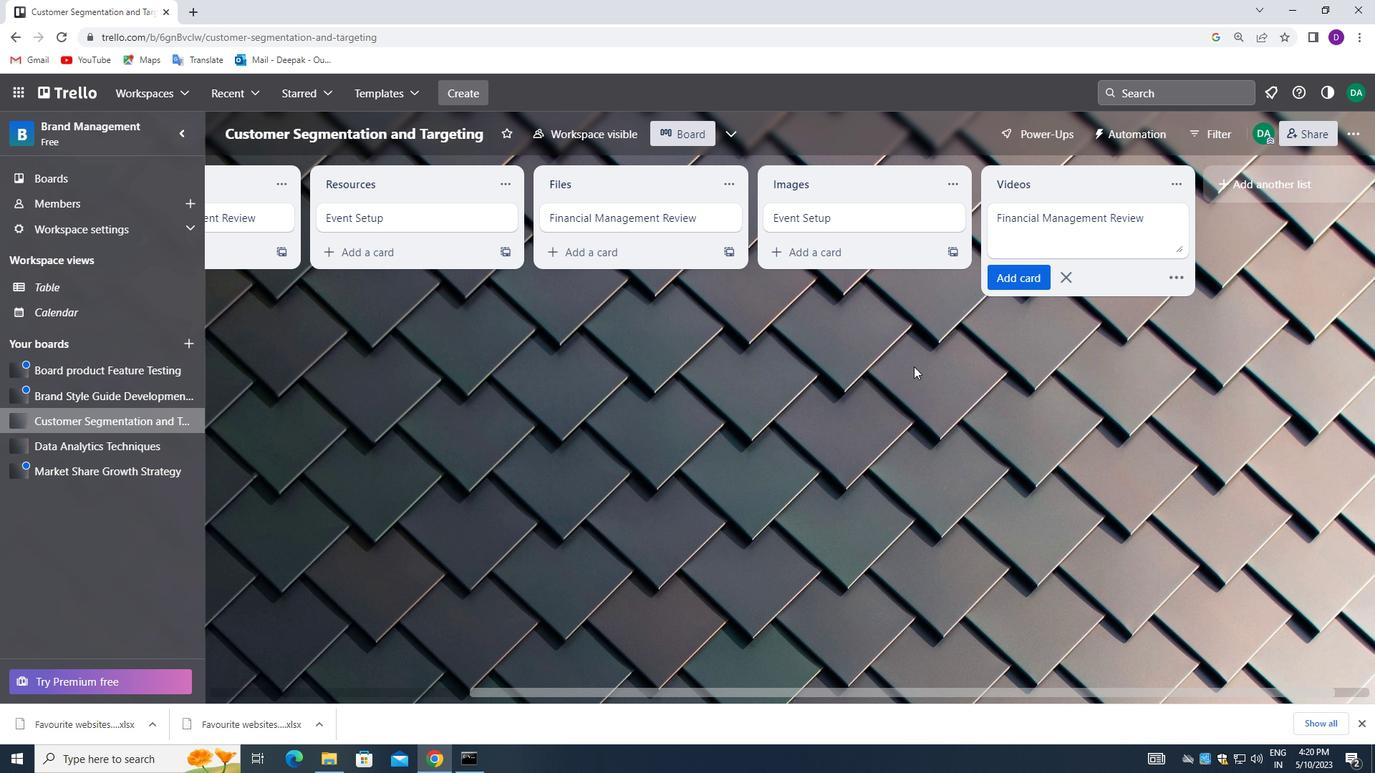 
Action: Mouse pressed left at (914, 366)
Screenshot: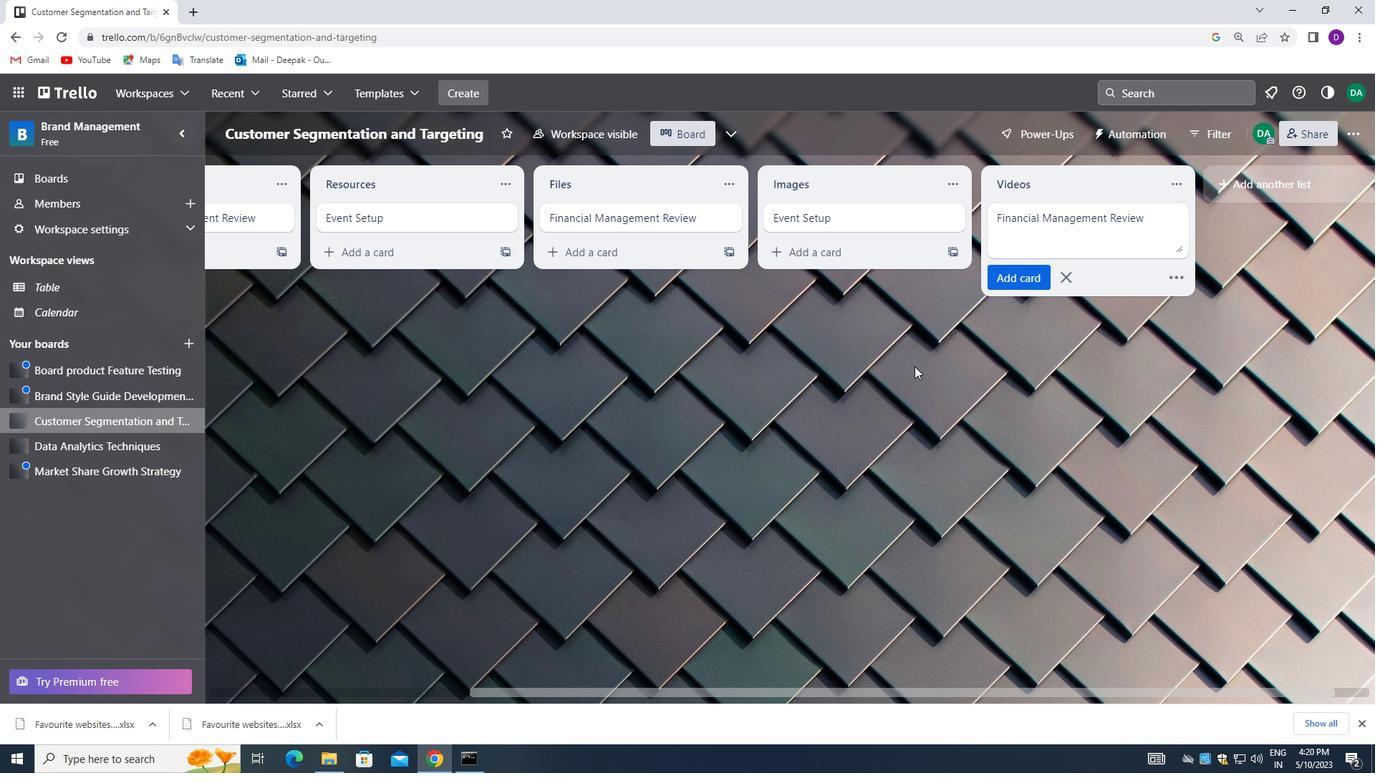 
